 Task: Add Heavenly Organics Organic Neem Honey to the cart.
Action: Mouse moved to (215, 129)
Screenshot: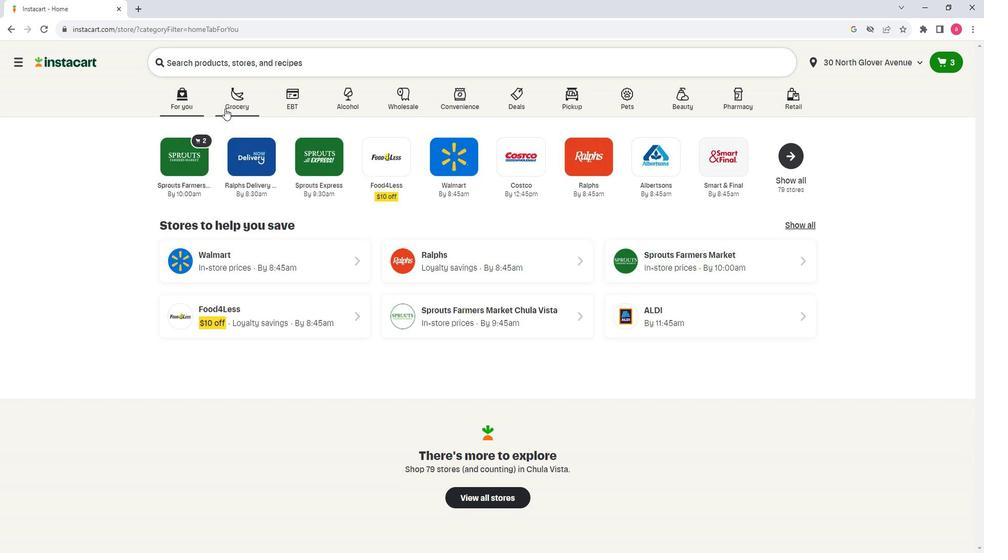 
Action: Mouse pressed left at (215, 129)
Screenshot: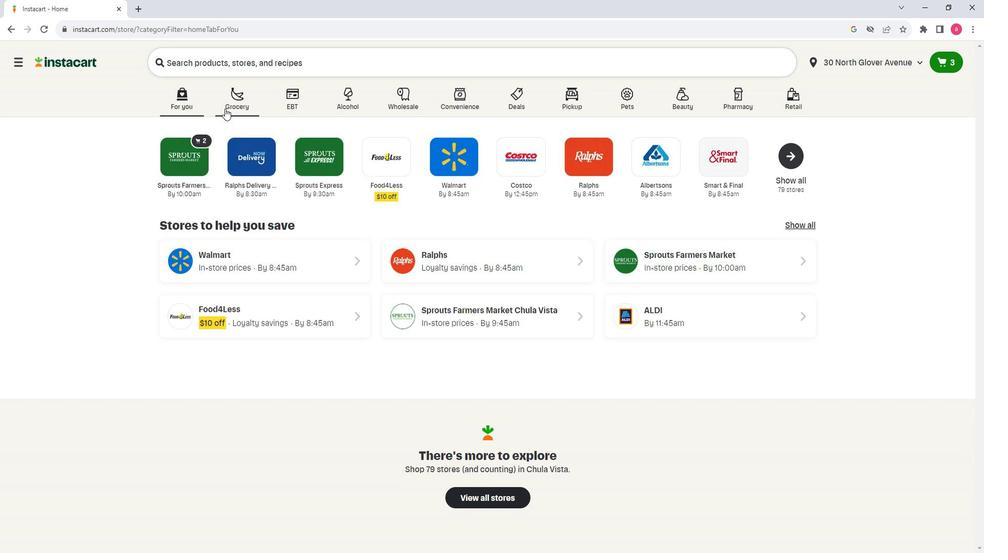 
Action: Mouse moved to (293, 290)
Screenshot: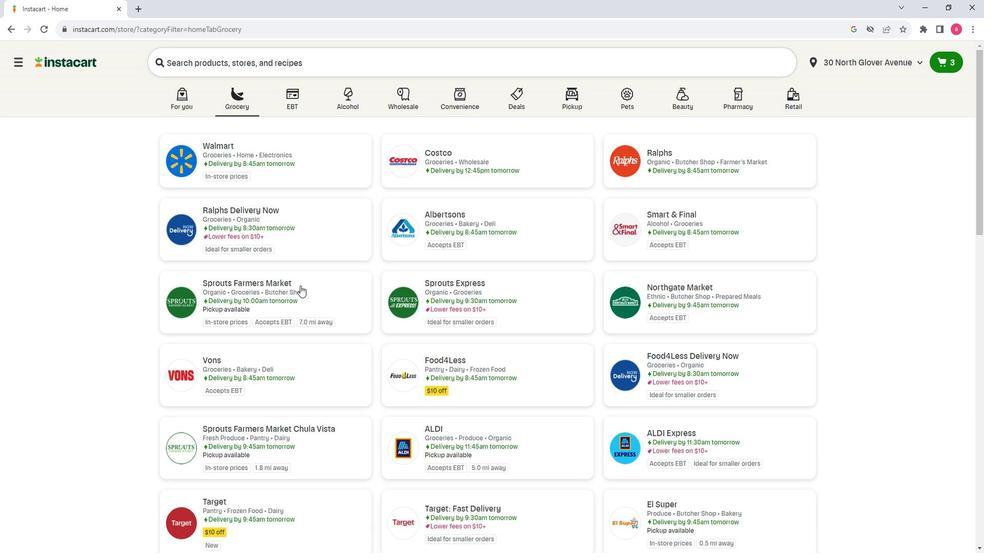 
Action: Mouse pressed left at (293, 290)
Screenshot: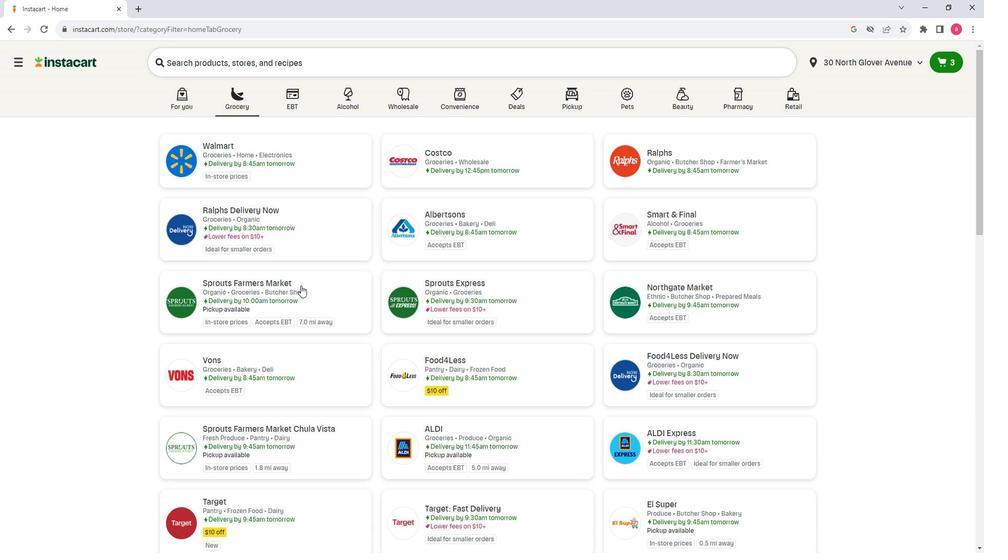 
Action: Mouse moved to (79, 329)
Screenshot: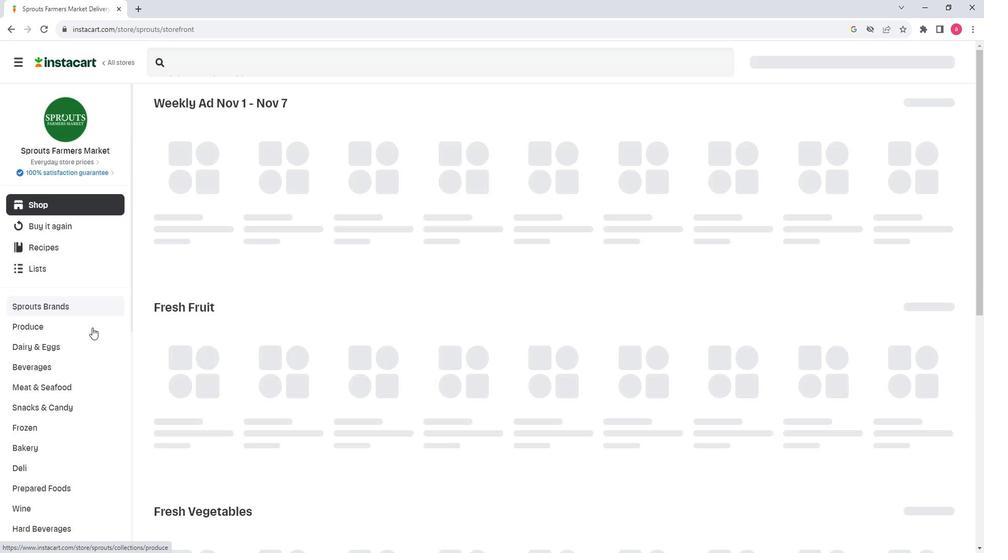 
Action: Mouse scrolled (79, 328) with delta (0, 0)
Screenshot: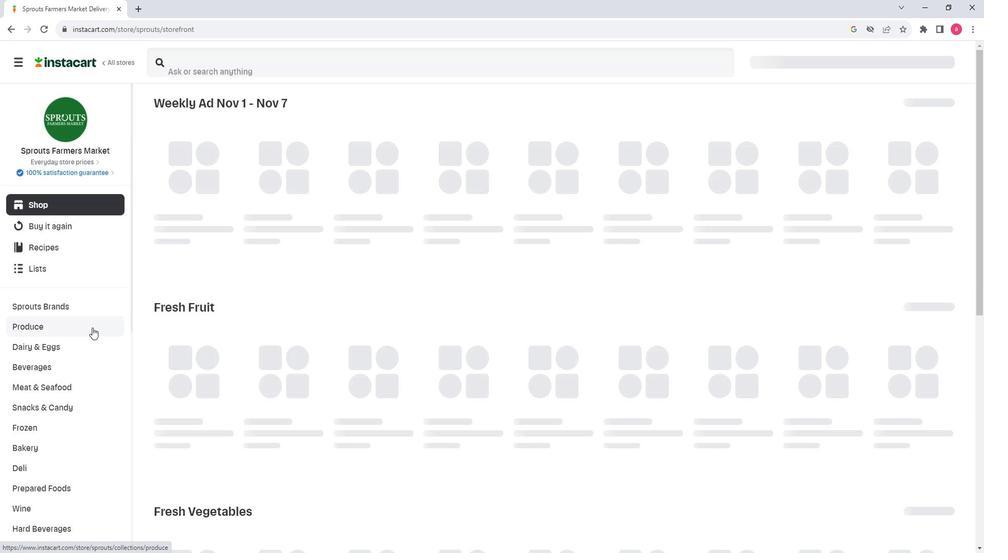 
Action: Mouse scrolled (79, 328) with delta (0, 0)
Screenshot: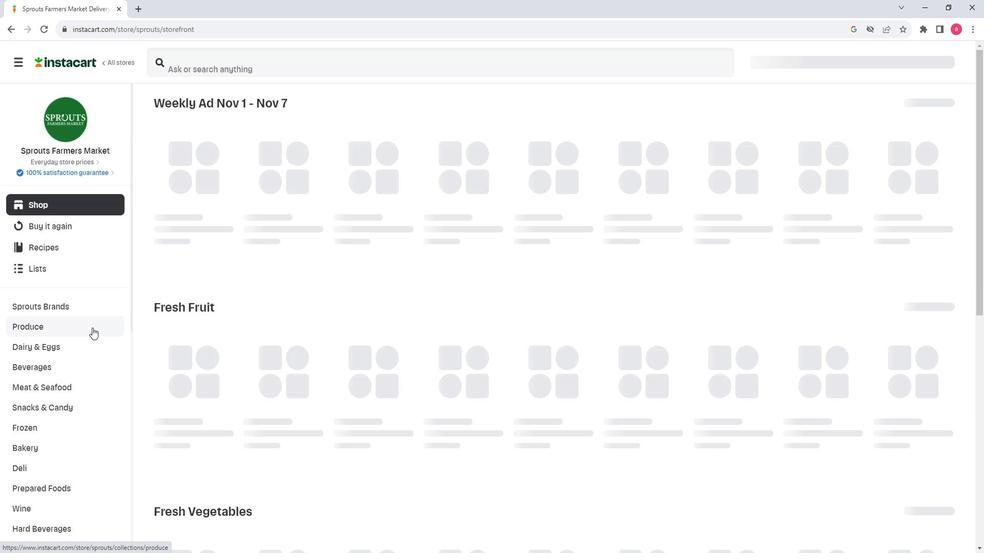 
Action: Mouse scrolled (79, 328) with delta (0, 0)
Screenshot: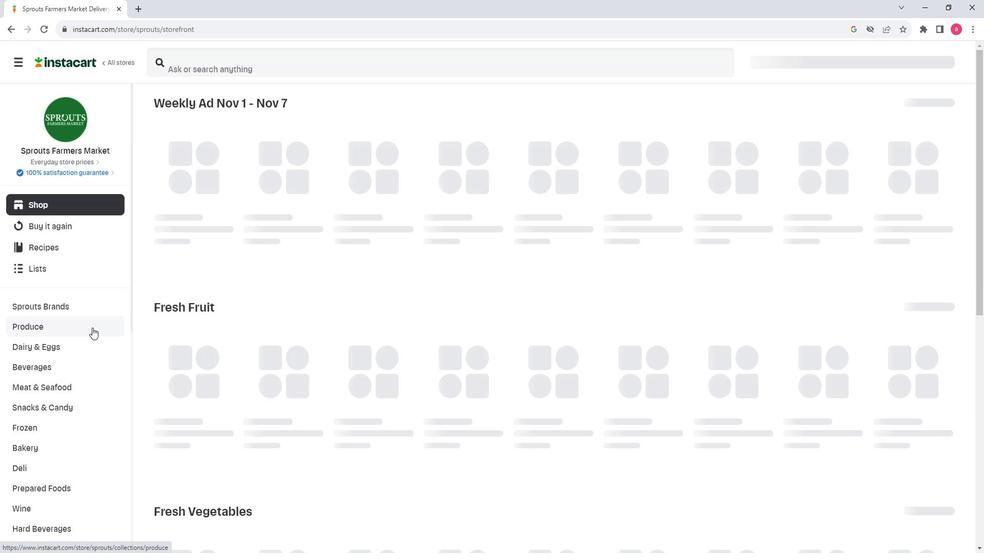 
Action: Mouse scrolled (79, 328) with delta (0, 0)
Screenshot: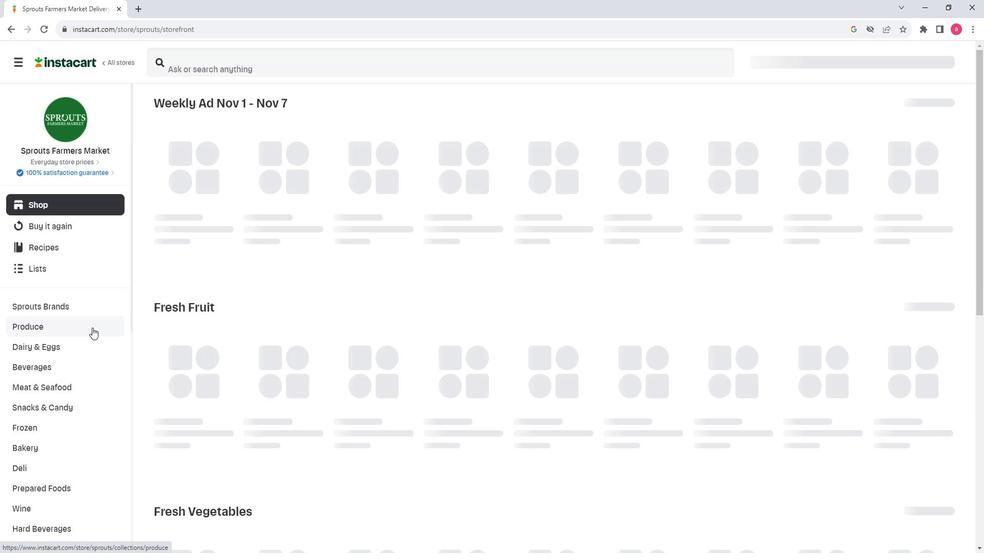 
Action: Mouse moved to (78, 332)
Screenshot: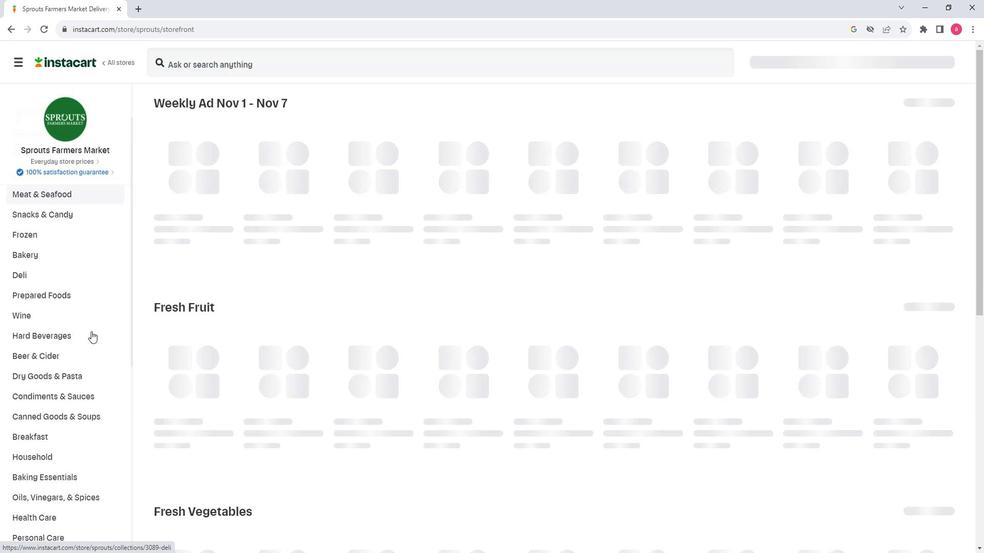 
Action: Mouse scrolled (78, 331) with delta (0, 0)
Screenshot: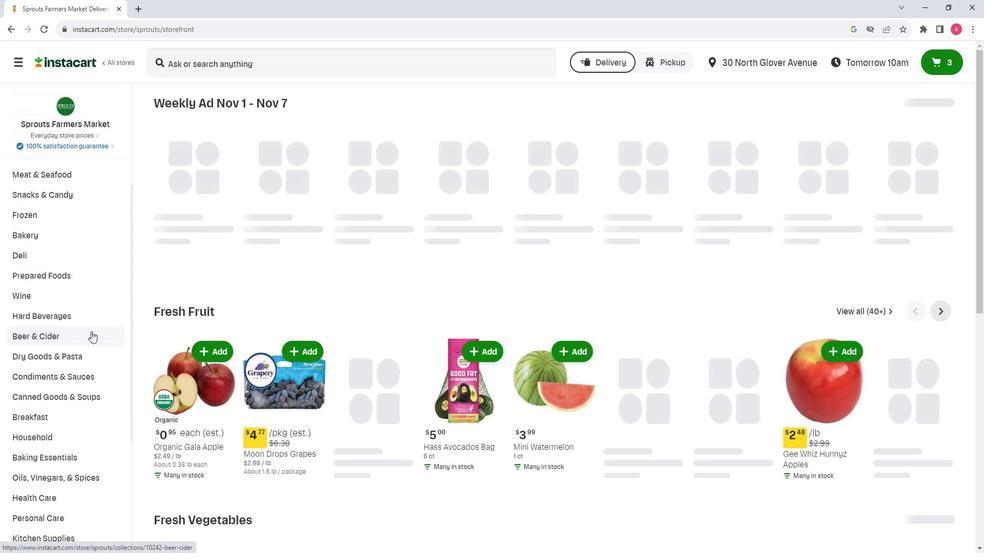 
Action: Mouse scrolled (78, 331) with delta (0, 0)
Screenshot: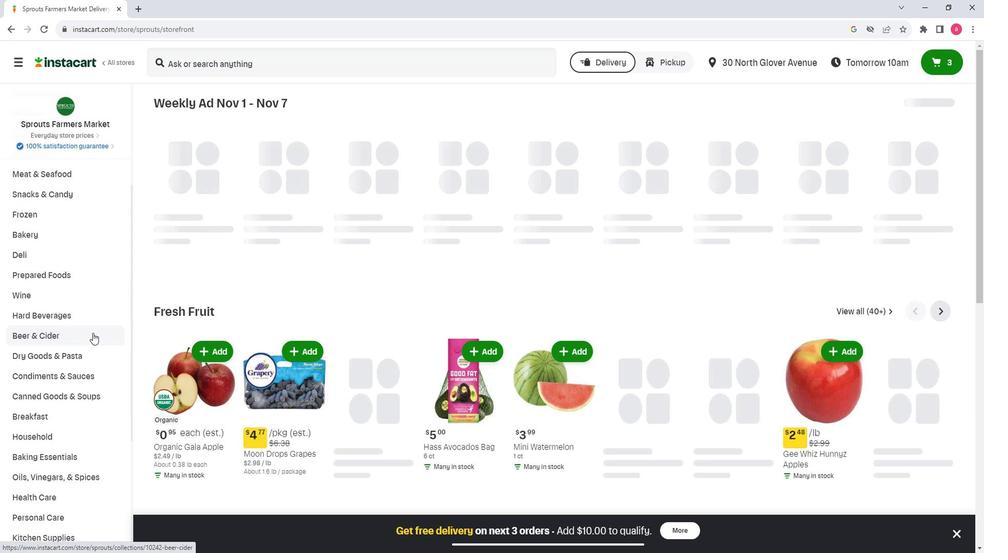 
Action: Mouse moved to (78, 339)
Screenshot: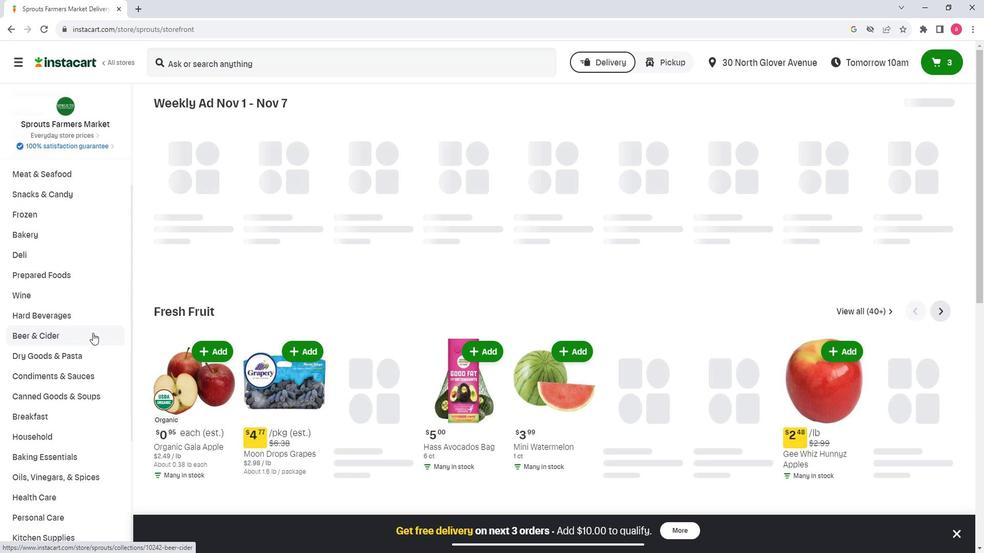 
Action: Mouse scrolled (78, 338) with delta (0, 0)
Screenshot: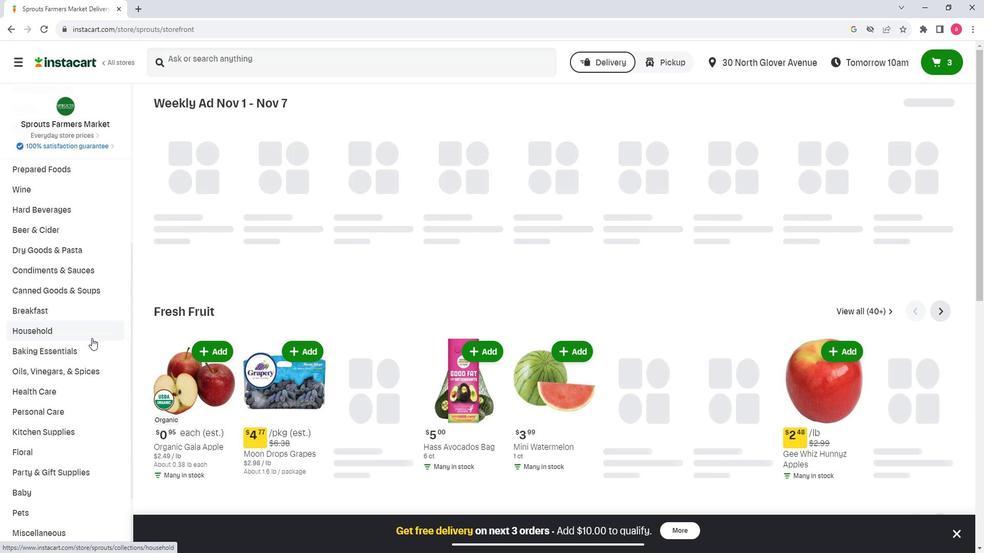 
Action: Mouse moved to (57, 303)
Screenshot: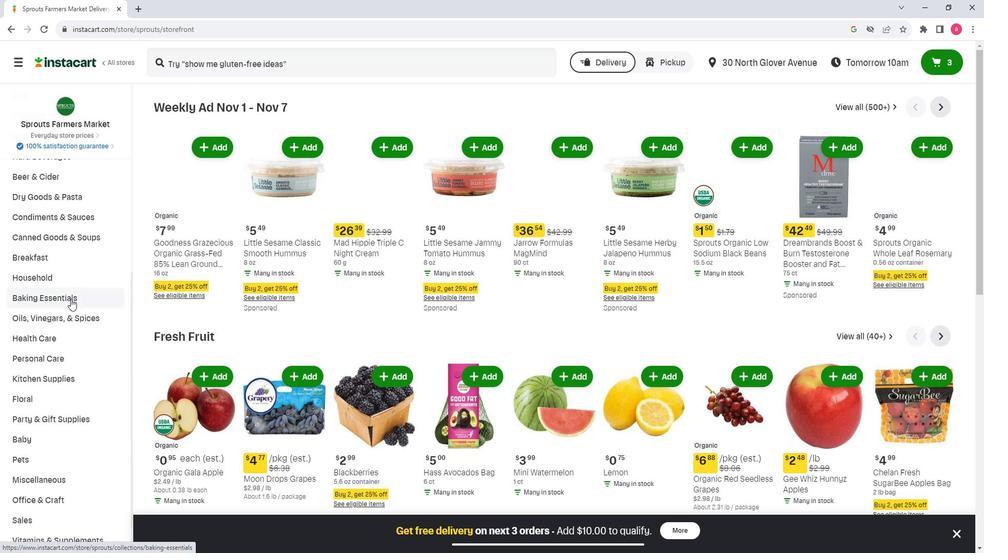 
Action: Mouse pressed left at (57, 303)
Screenshot: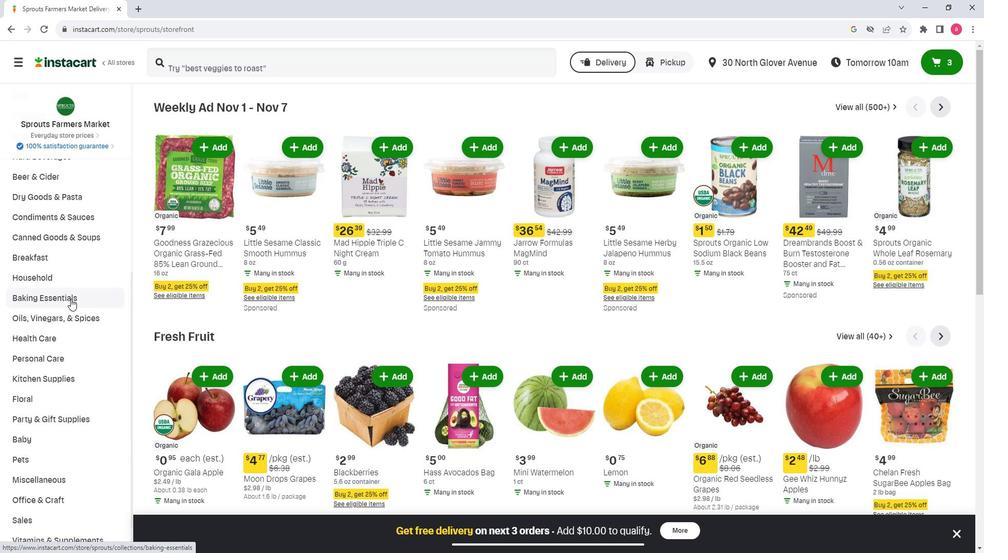 
Action: Mouse moved to (670, 156)
Screenshot: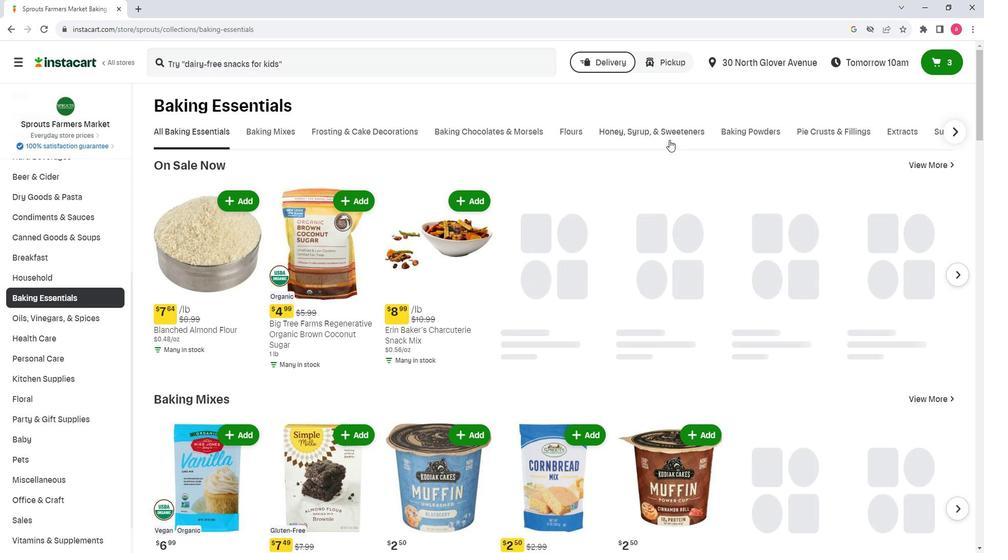 
Action: Mouse pressed left at (670, 156)
Screenshot: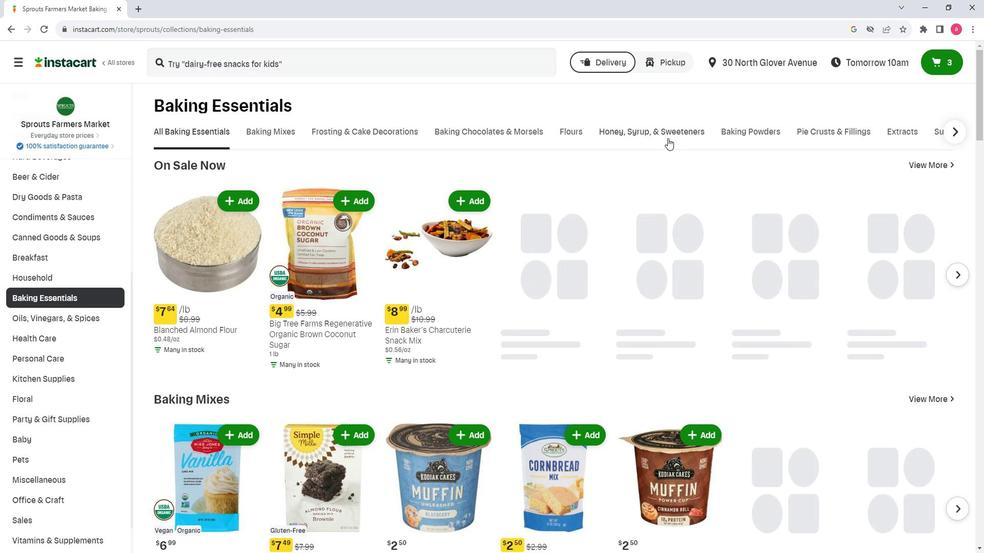 
Action: Mouse moved to (292, 198)
Screenshot: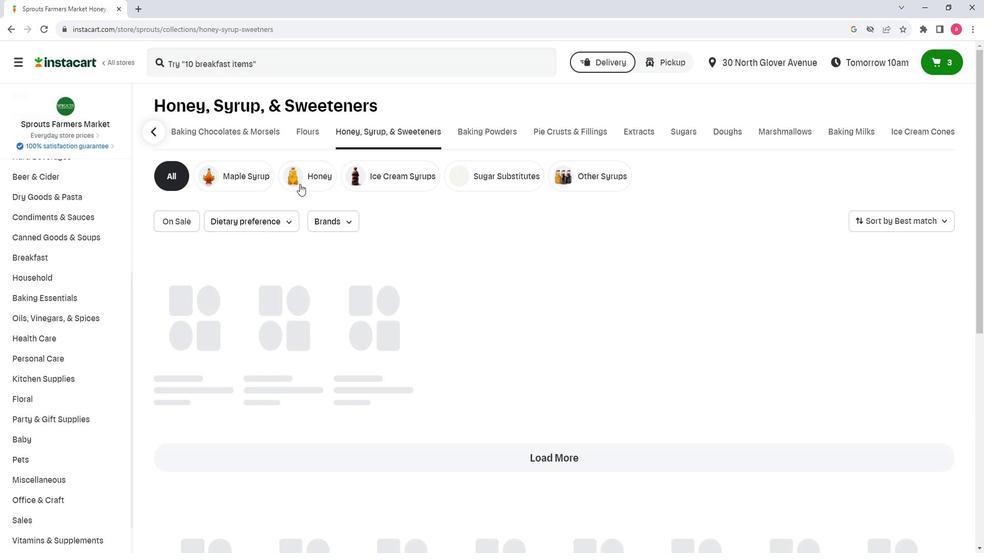 
Action: Mouse pressed left at (292, 198)
Screenshot: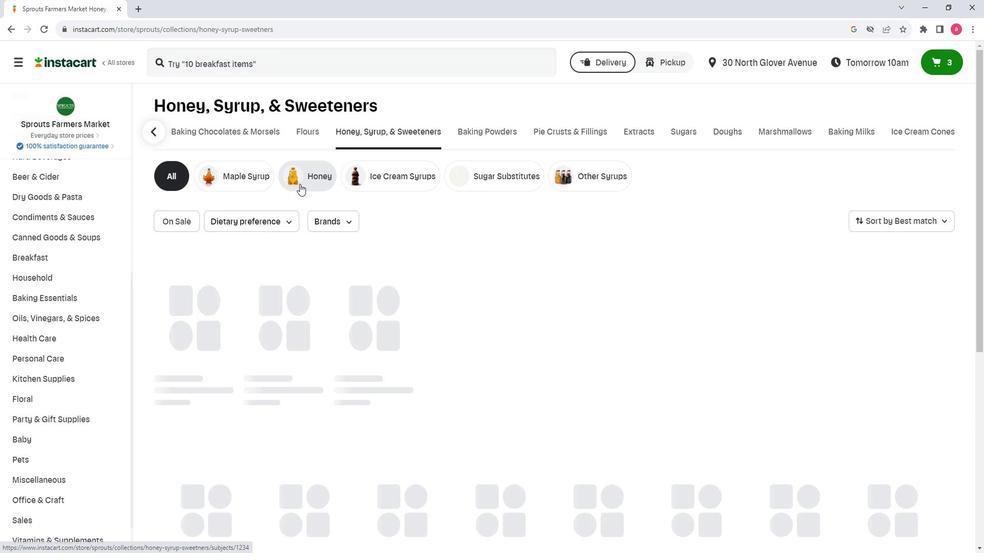 
Action: Mouse moved to (262, 82)
Screenshot: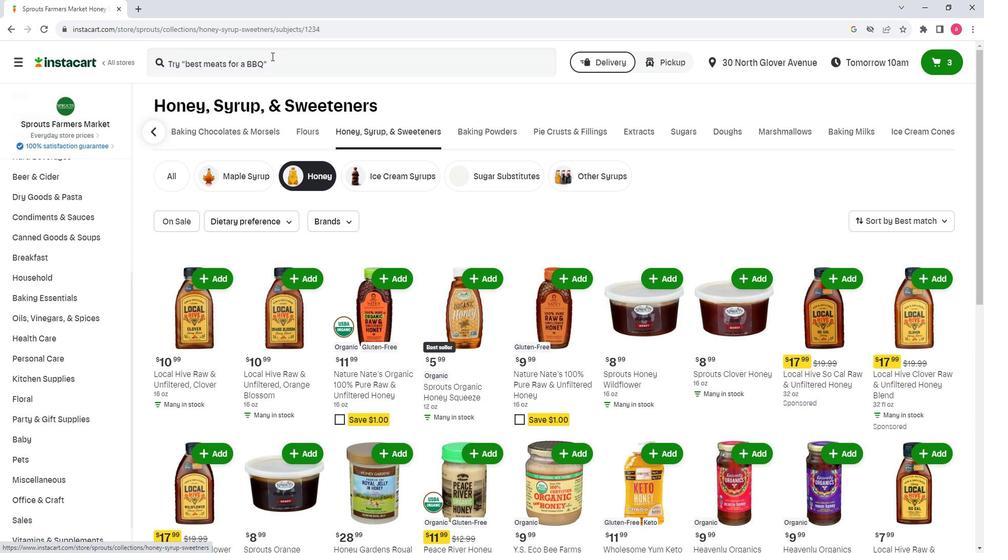 
Action: Mouse pressed left at (262, 82)
Screenshot: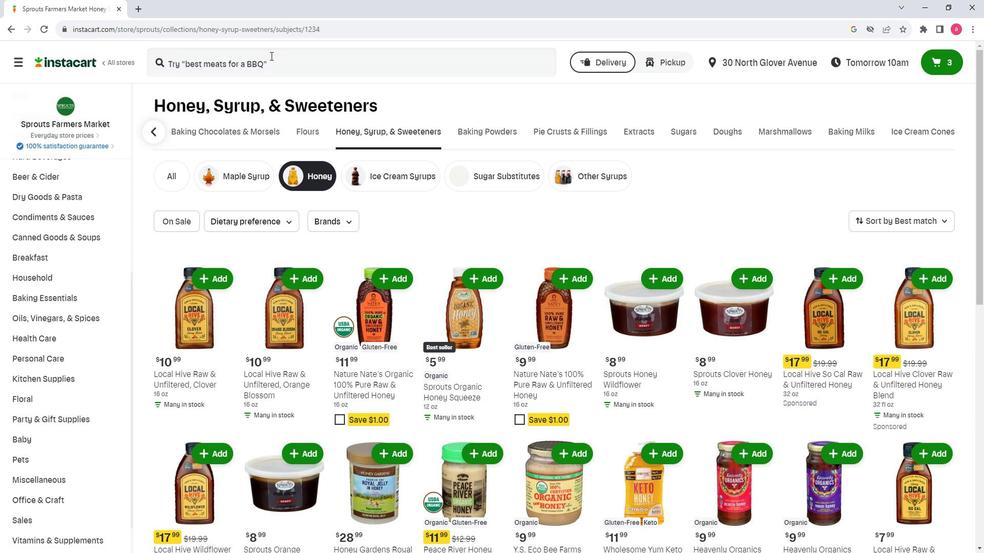 
Action: Key pressed <Key.shift><Key.shift><Key.shift>Hea<Key.backspace>venly<Key.space><Key.shift>Organics<Key.space><Key.shift>Organic<Key.space><Key.shift>Neem<Key.space><Key.shift>Honey<Key.space><Key.enter>
Screenshot: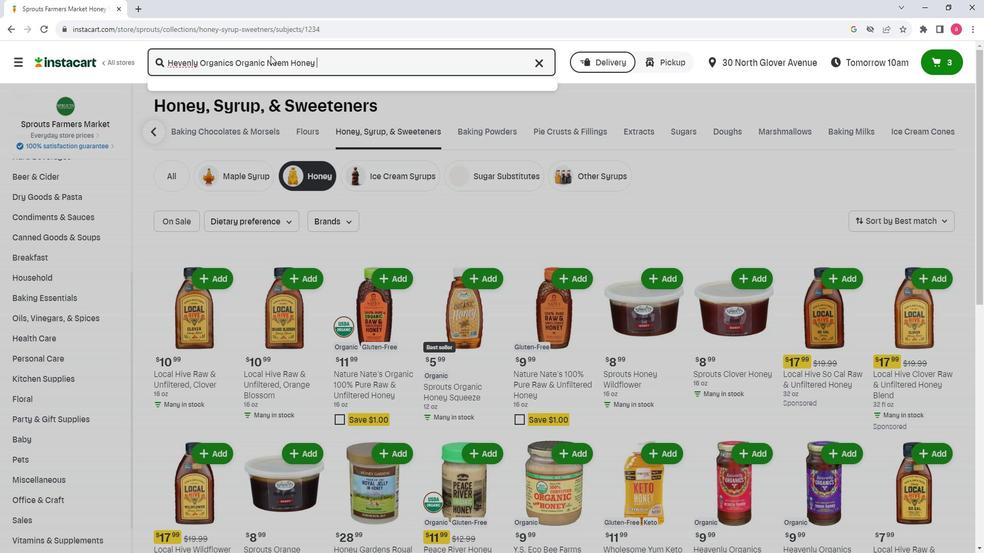 
Action: Mouse moved to (167, 87)
Screenshot: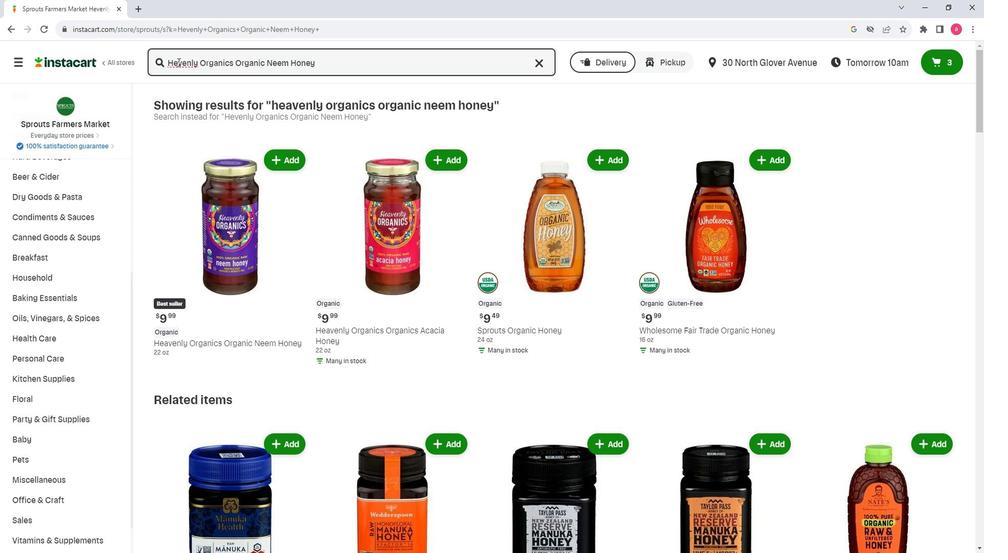 
Action: Mouse pressed left at (167, 87)
Screenshot: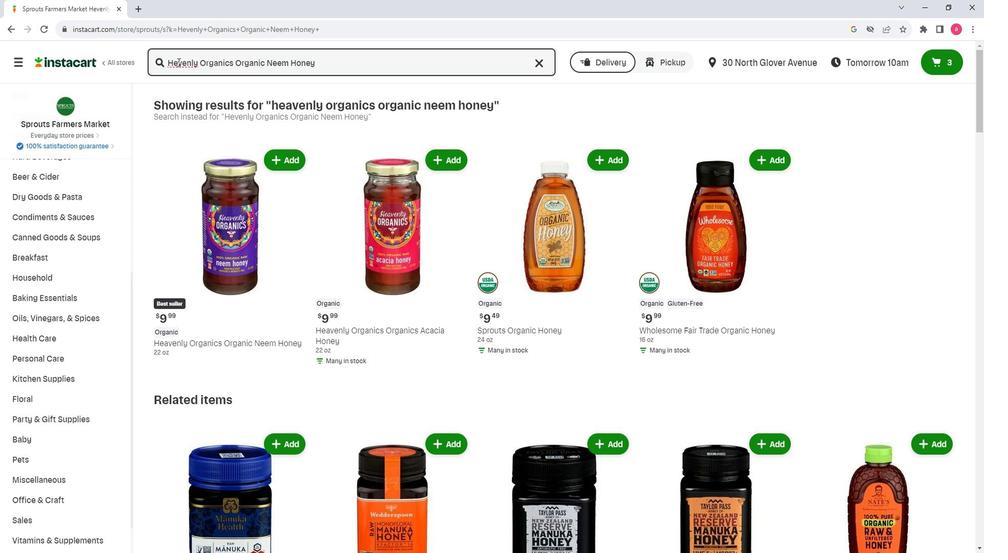 
Action: Mouse moved to (171, 92)
Screenshot: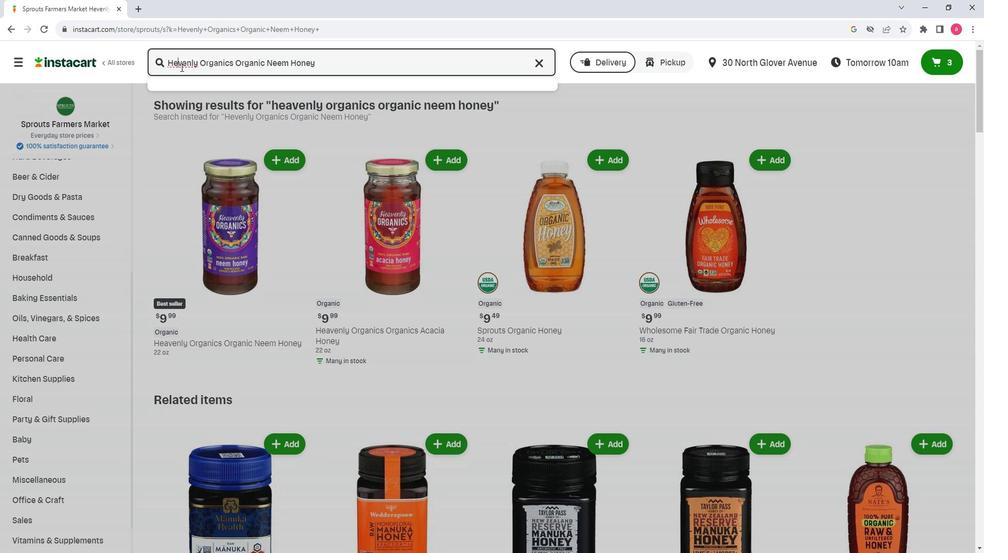 
Action: Key pressed a
Screenshot: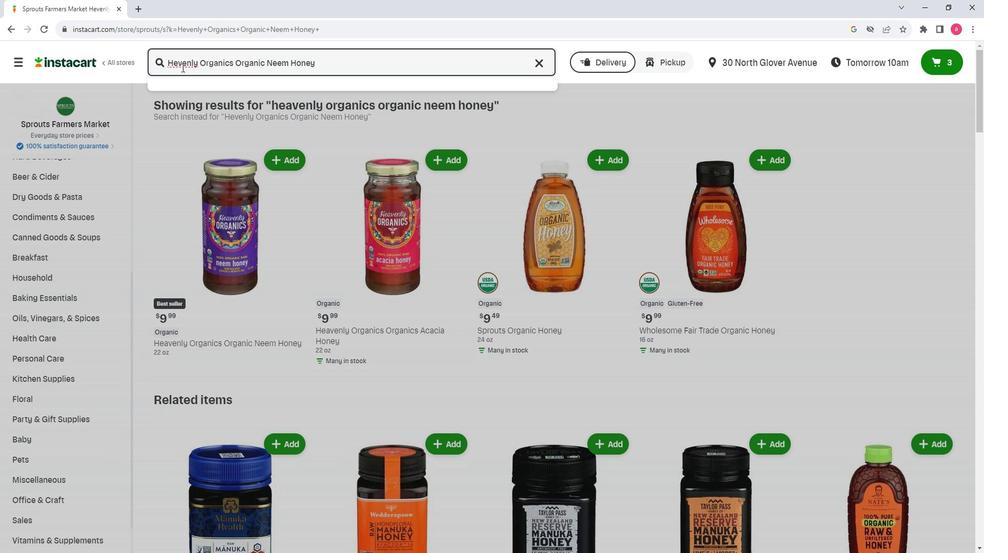 
Action: Mouse moved to (247, 106)
Screenshot: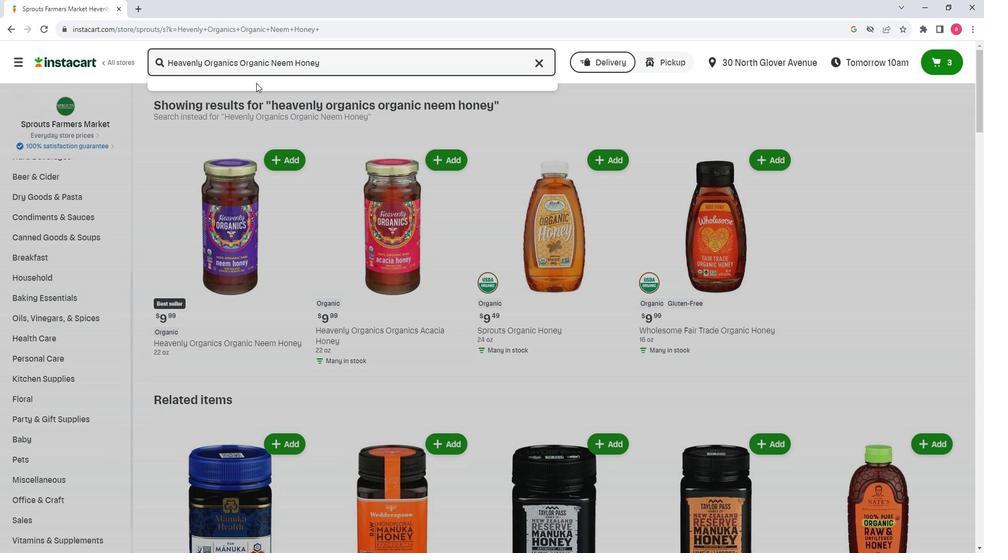 
Action: Key pressed <Key.enter>
Screenshot: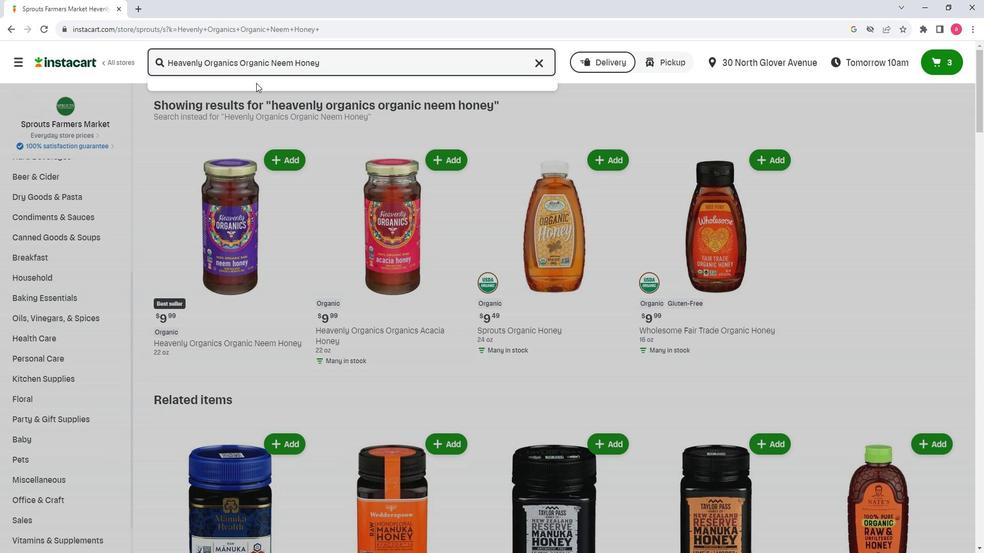 
Action: Mouse moved to (270, 165)
Screenshot: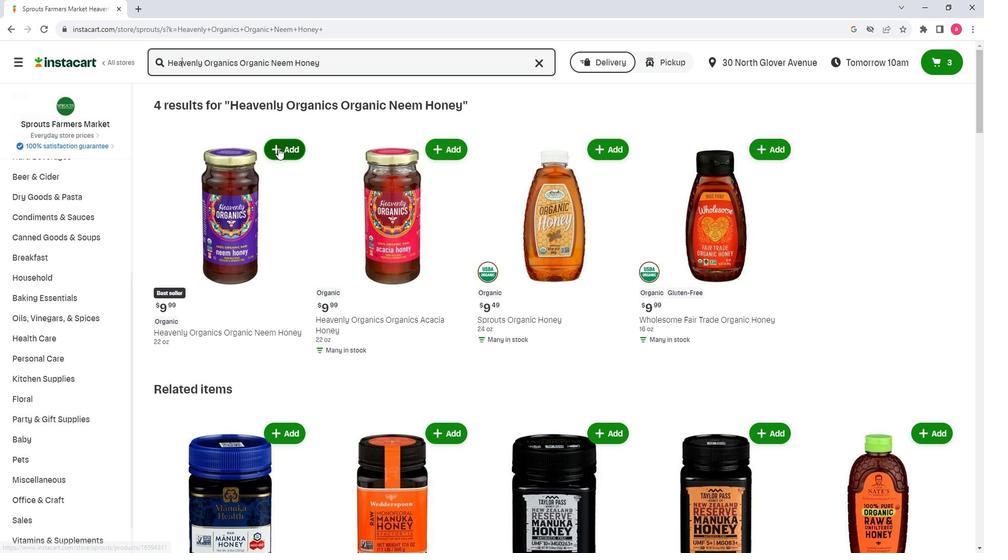 
Action: Mouse pressed left at (270, 165)
Screenshot: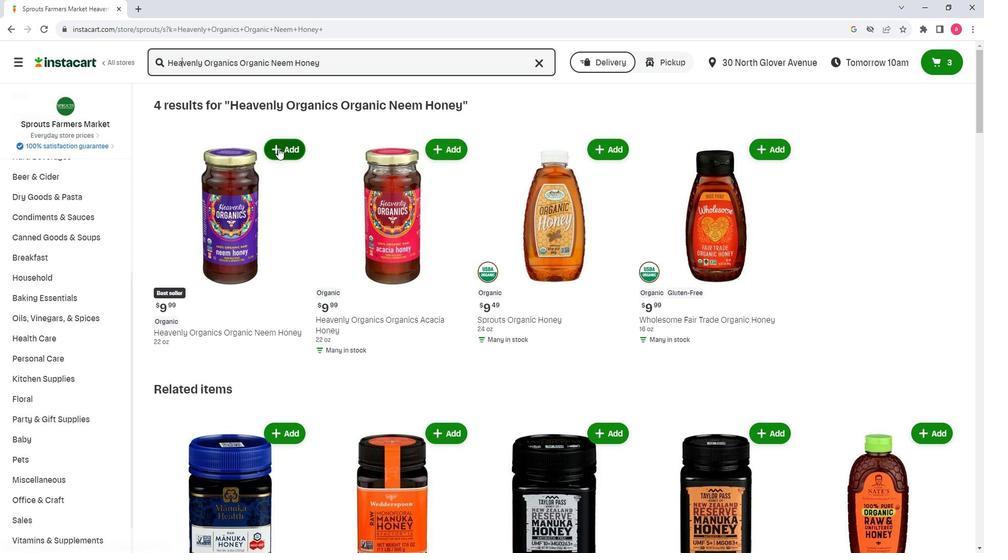 
